 Task: Select Linkedin Software.
Action: Mouse moved to (324, 82)
Screenshot: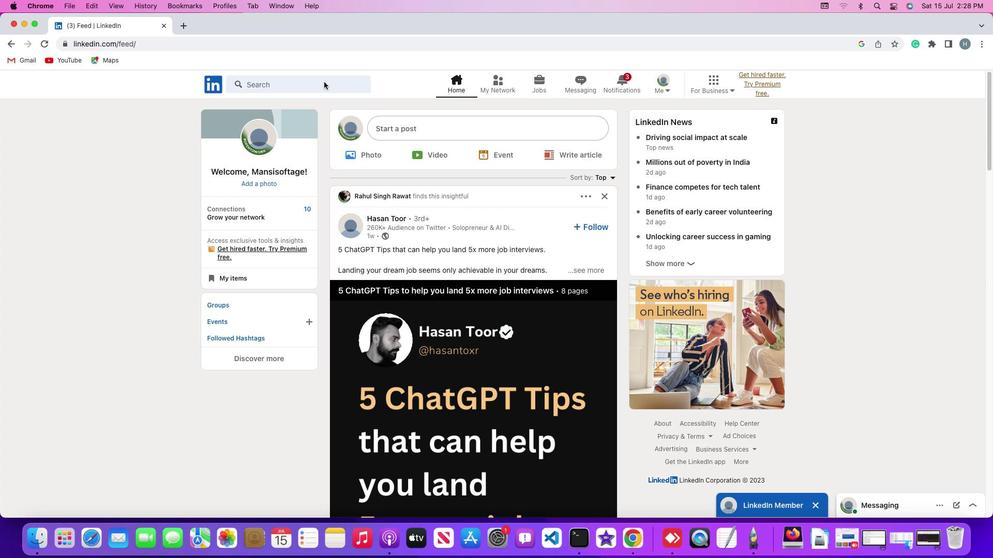
Action: Mouse pressed left at (324, 82)
Screenshot: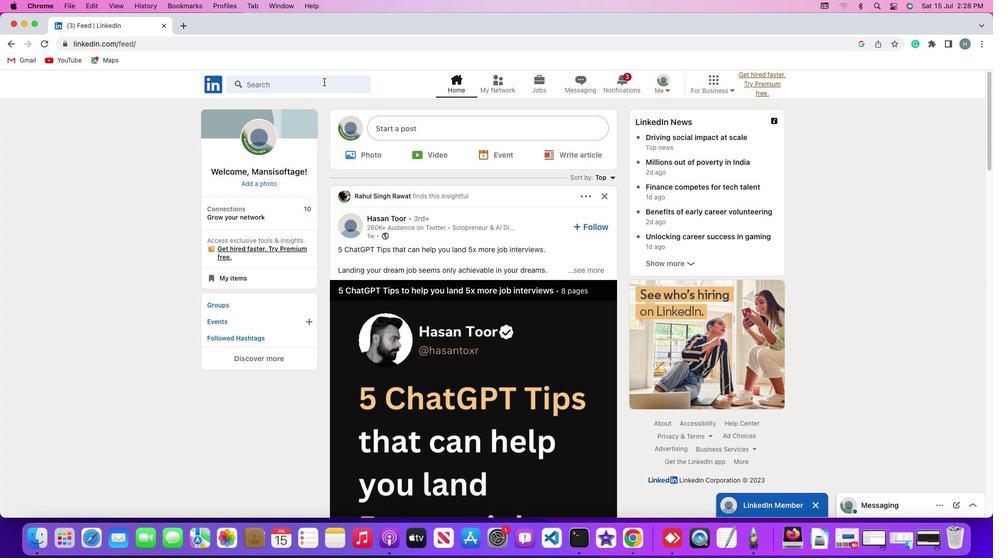 
Action: Mouse pressed left at (324, 82)
Screenshot: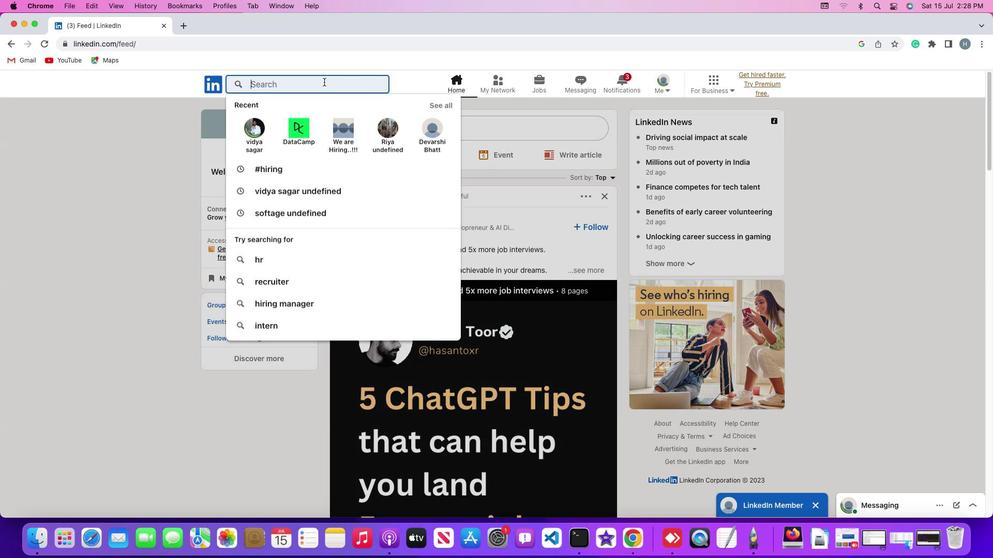 
Action: Key pressed Key.shift'#''h''i''r''i''n''g'Key.enter
Screenshot: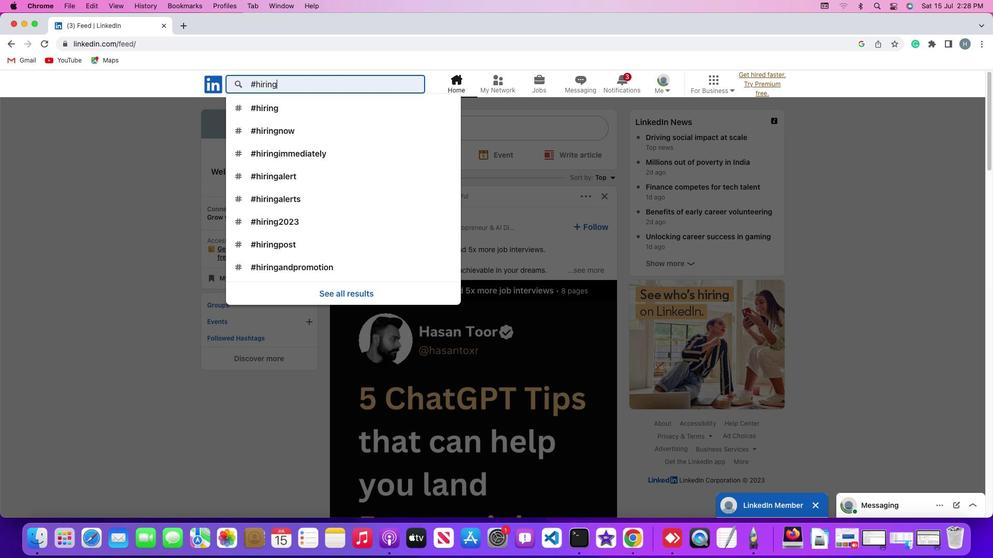 
Action: Mouse moved to (551, 109)
Screenshot: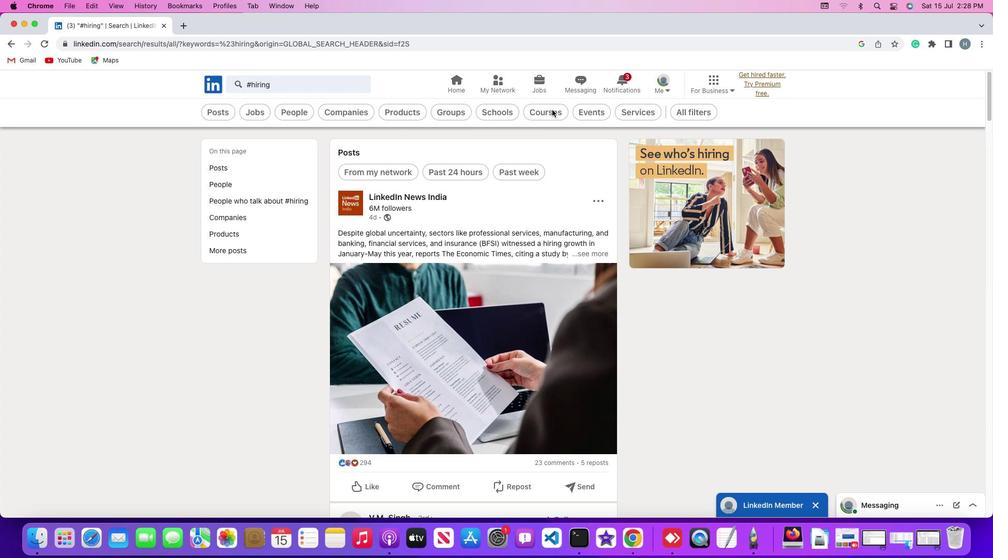 
Action: Mouse pressed left at (551, 109)
Screenshot: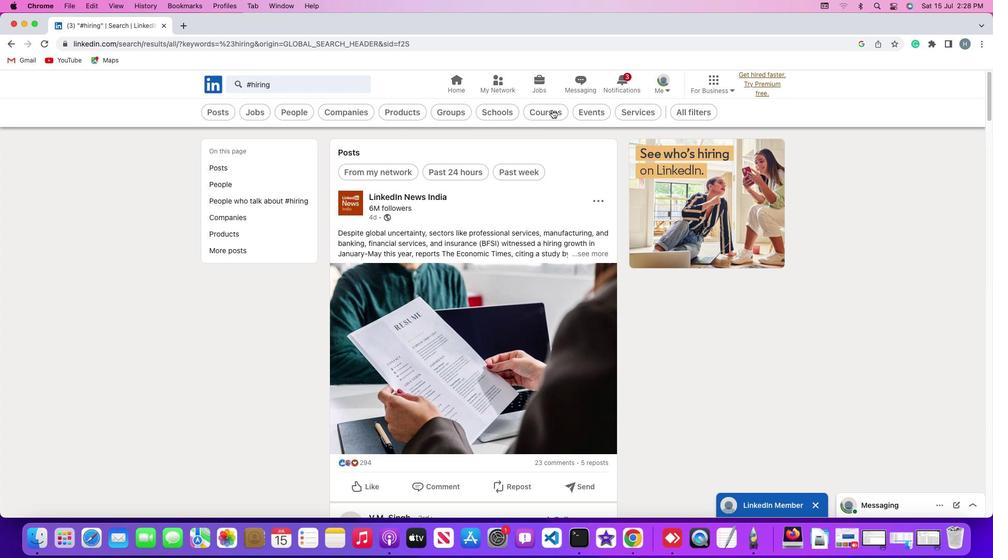 
Action: Mouse moved to (445, 110)
Screenshot: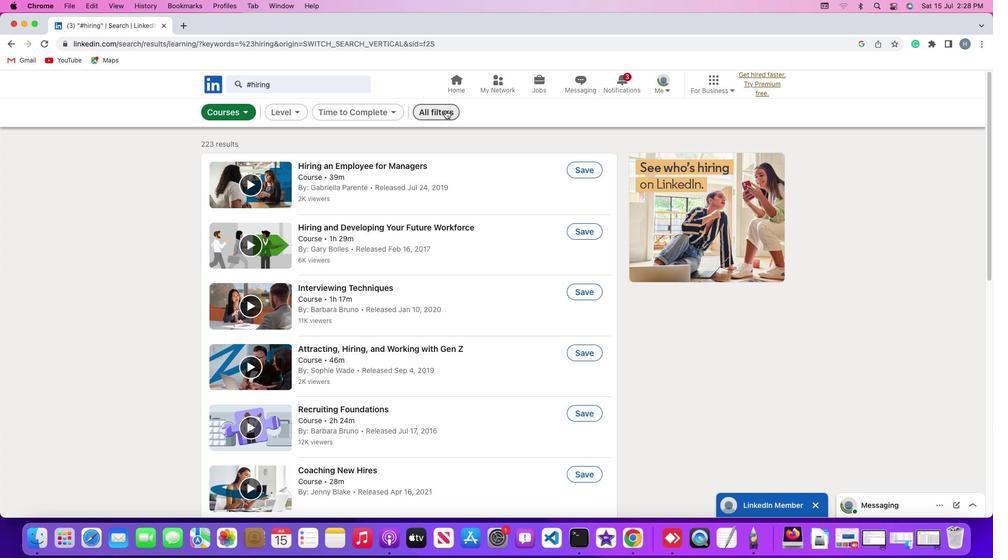 
Action: Mouse pressed left at (445, 110)
Screenshot: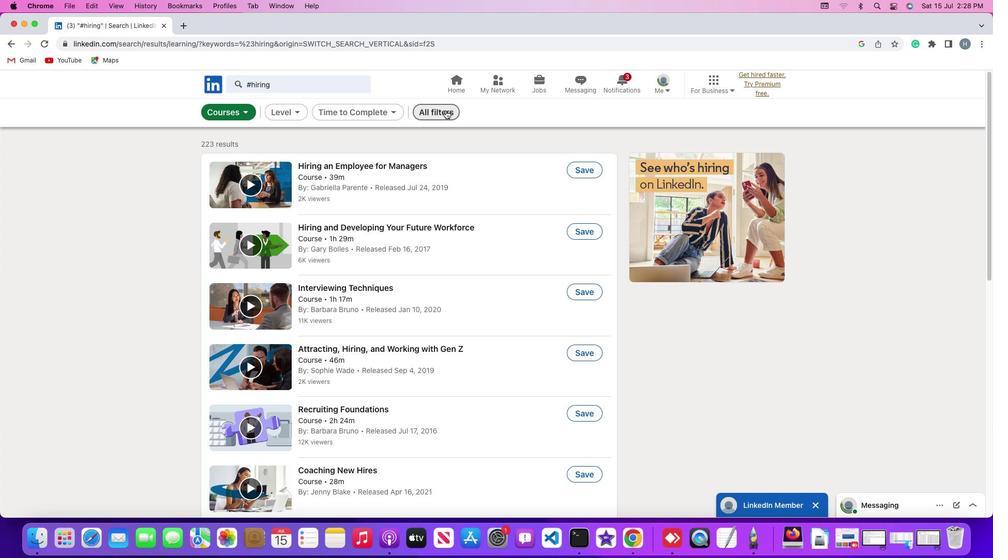 
Action: Mouse moved to (770, 332)
Screenshot: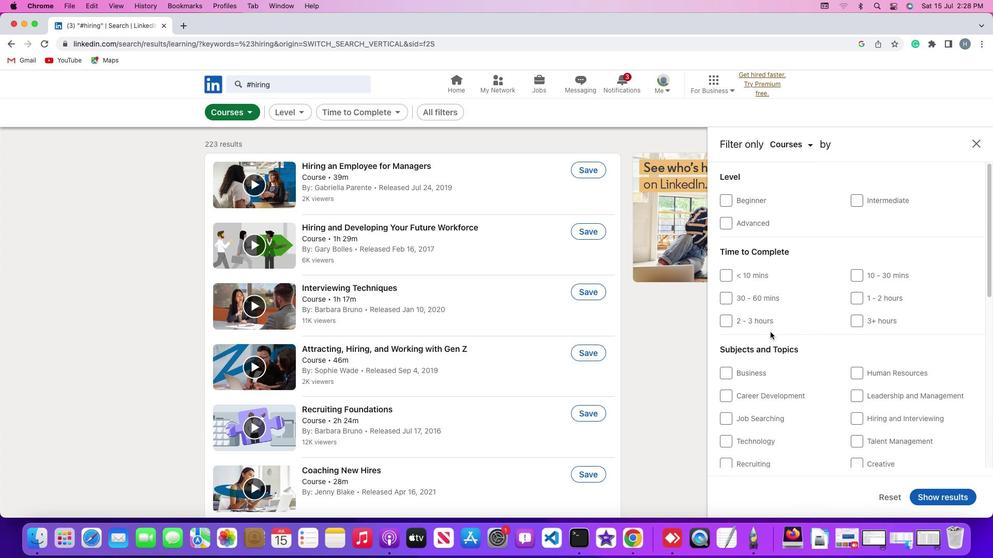 
Action: Mouse scrolled (770, 332) with delta (0, 0)
Screenshot: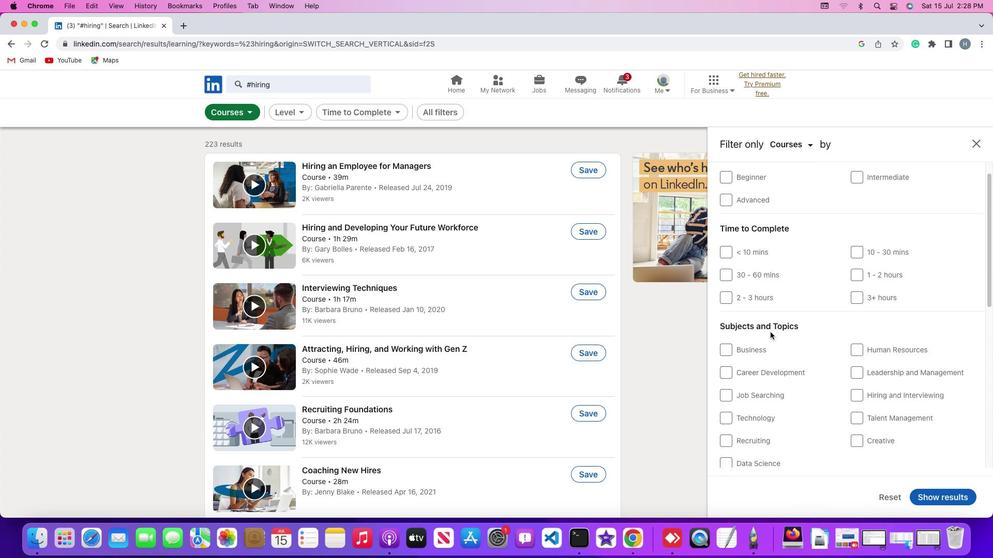 
Action: Mouse scrolled (770, 332) with delta (0, 0)
Screenshot: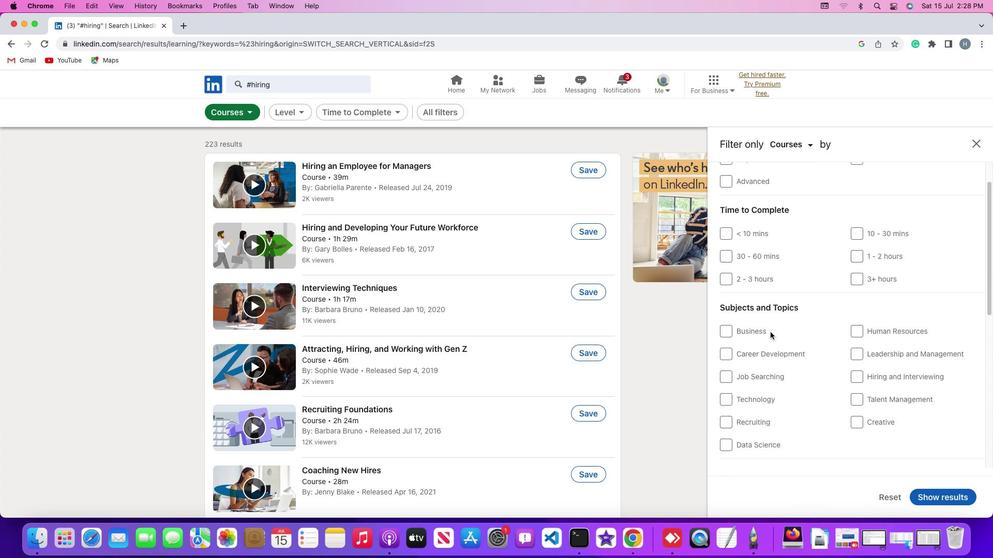 
Action: Mouse scrolled (770, 332) with delta (0, -1)
Screenshot: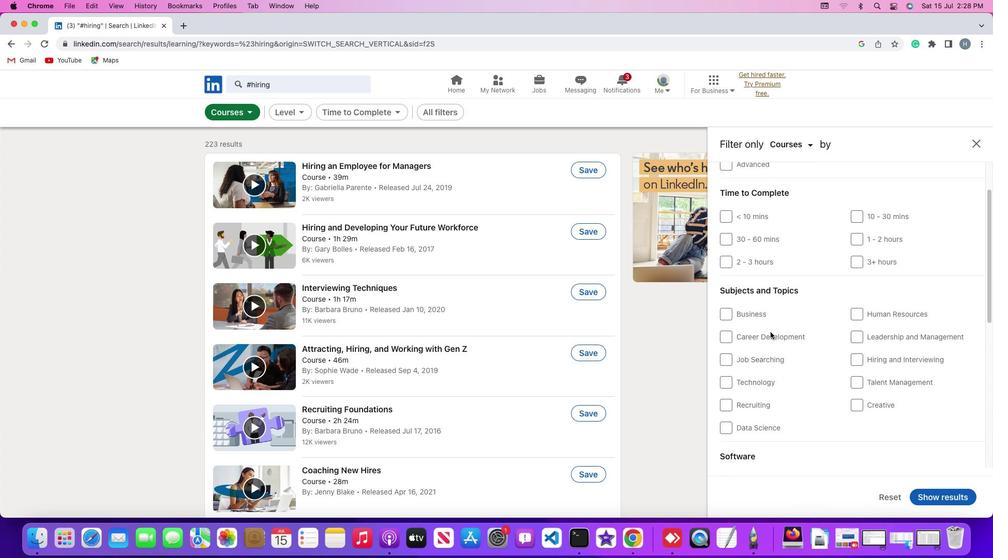 
Action: Mouse scrolled (770, 332) with delta (0, 0)
Screenshot: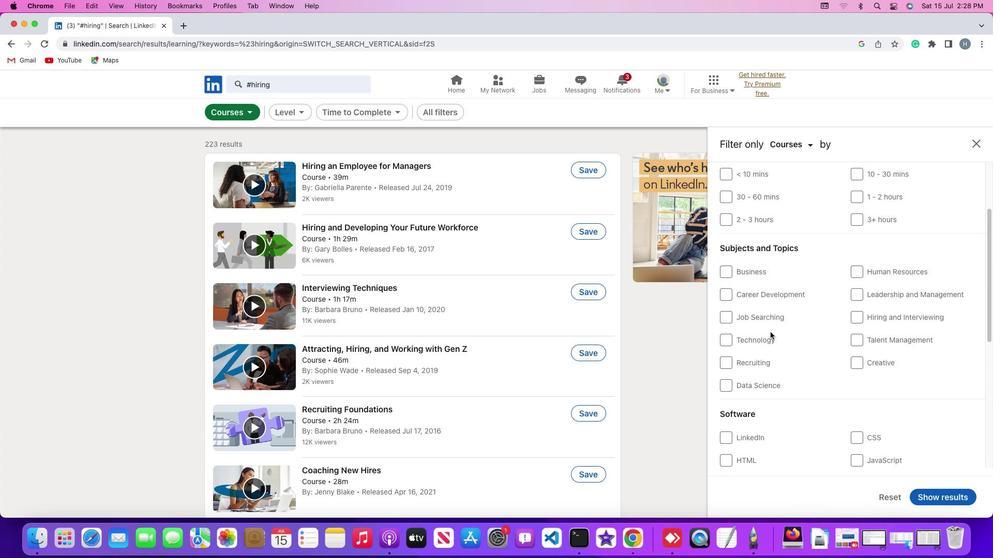 
Action: Mouse scrolled (770, 332) with delta (0, 0)
Screenshot: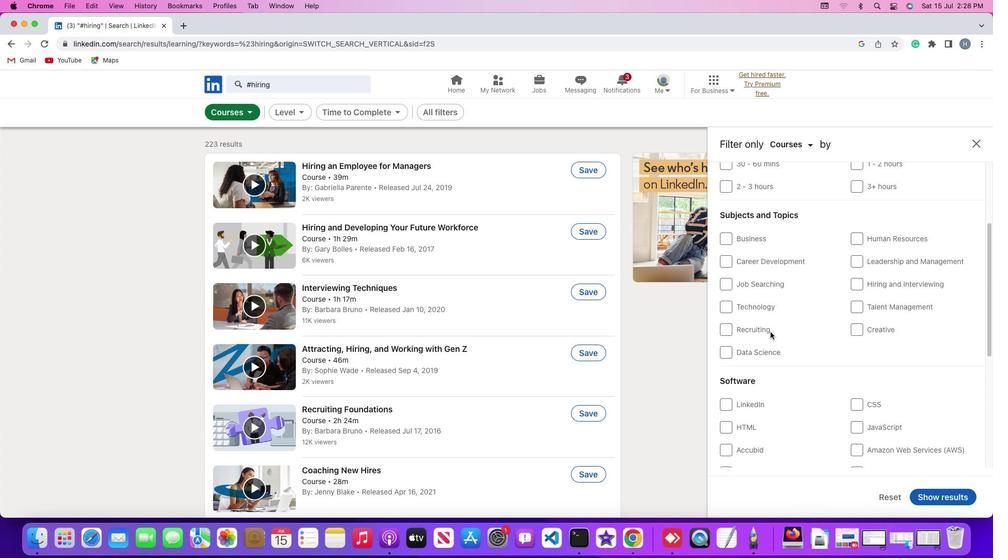 
Action: Mouse scrolled (770, 332) with delta (0, -1)
Screenshot: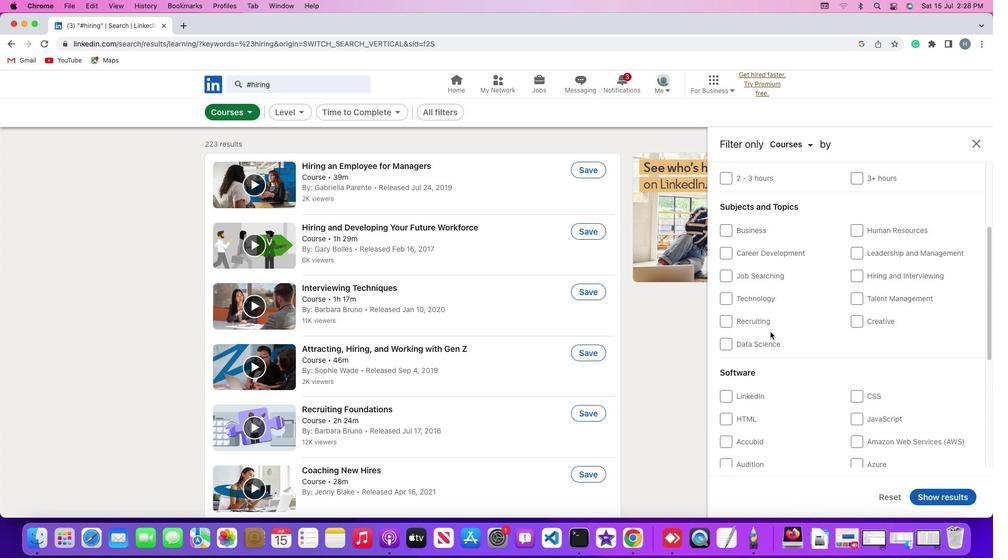 
Action: Mouse scrolled (770, 332) with delta (0, 0)
Screenshot: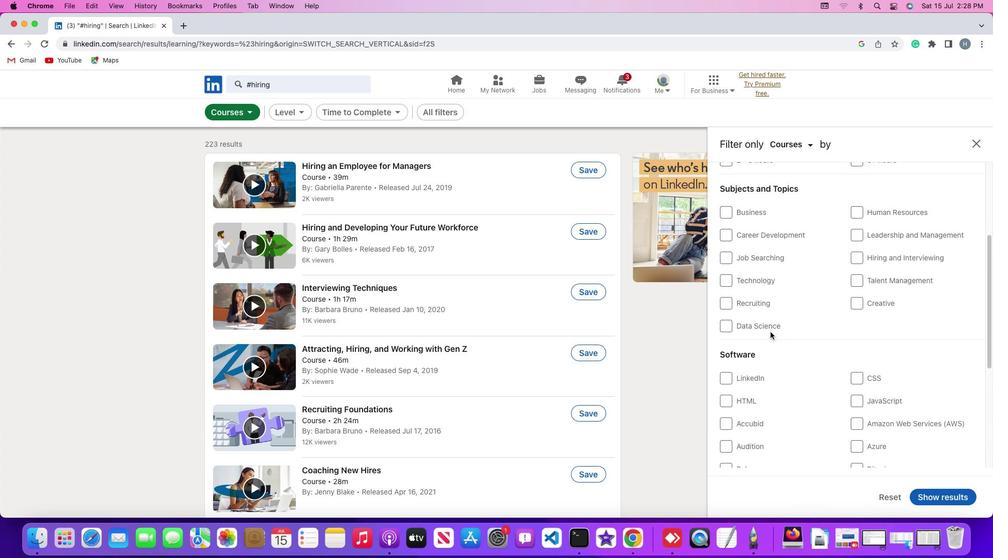 
Action: Mouse scrolled (770, 332) with delta (0, 0)
Screenshot: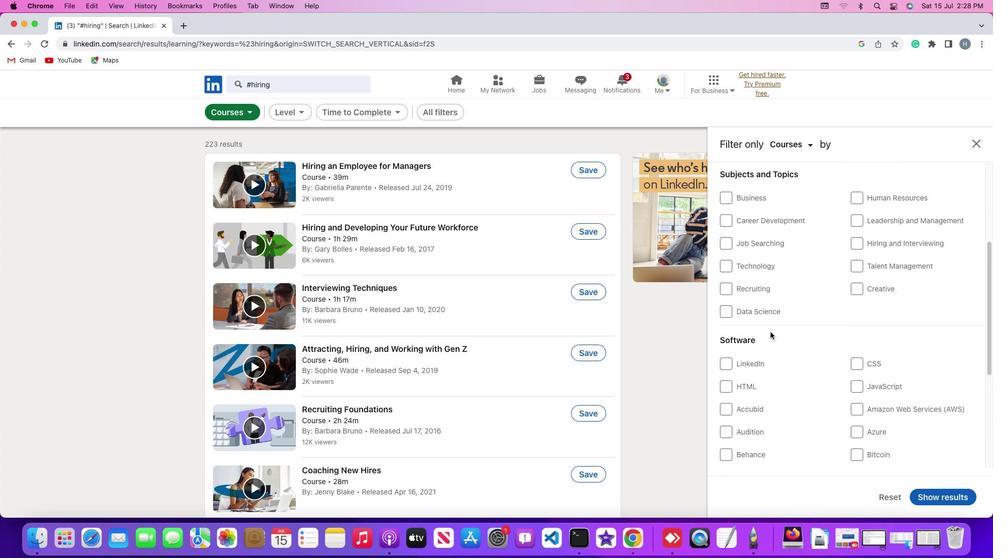 
Action: Mouse scrolled (770, 332) with delta (0, 0)
Screenshot: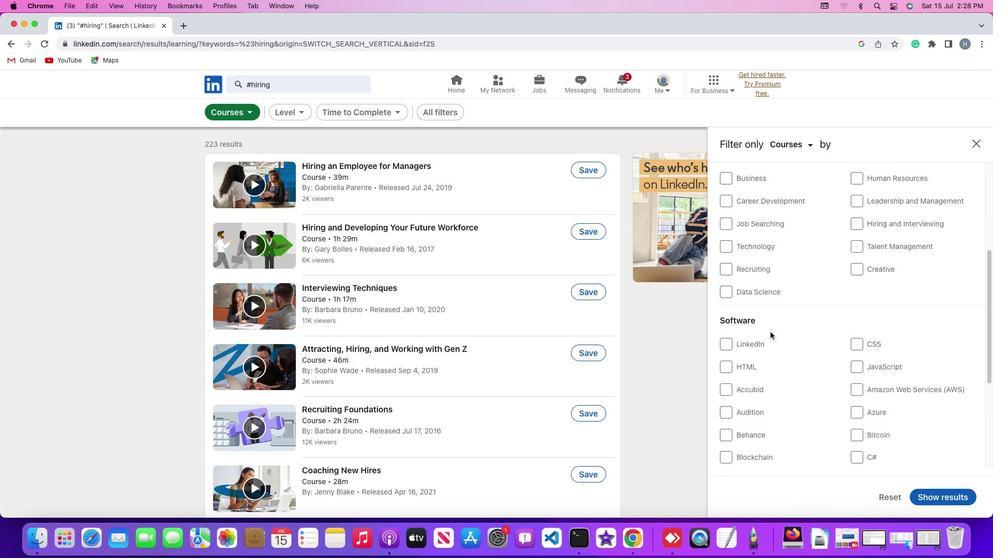
Action: Mouse moved to (726, 335)
Screenshot: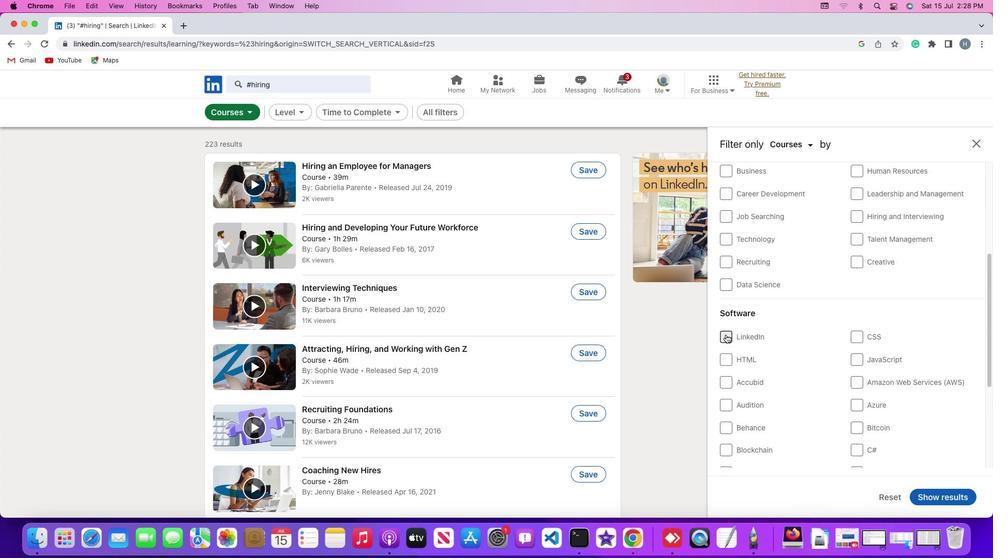 
Action: Mouse pressed left at (726, 335)
Screenshot: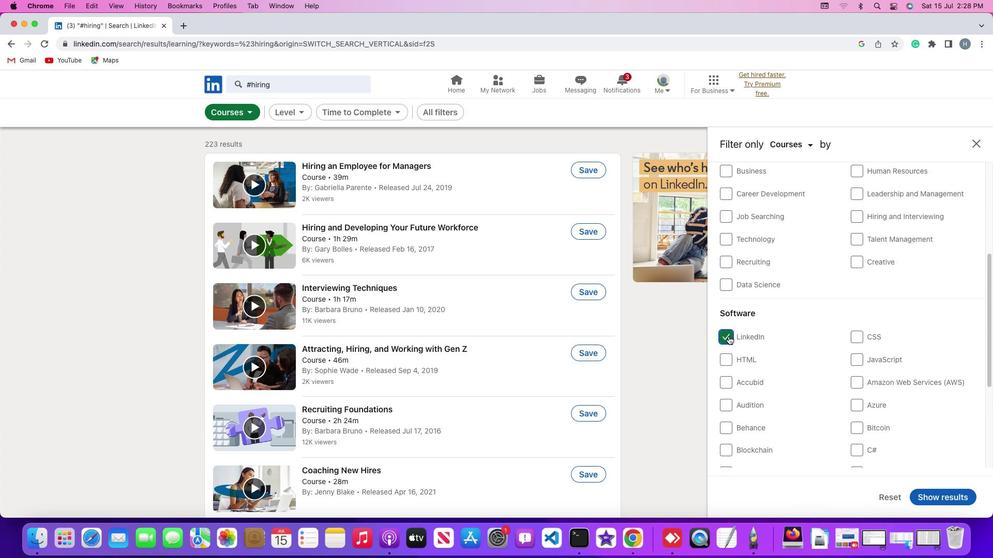 
Action: Mouse moved to (937, 496)
Screenshot: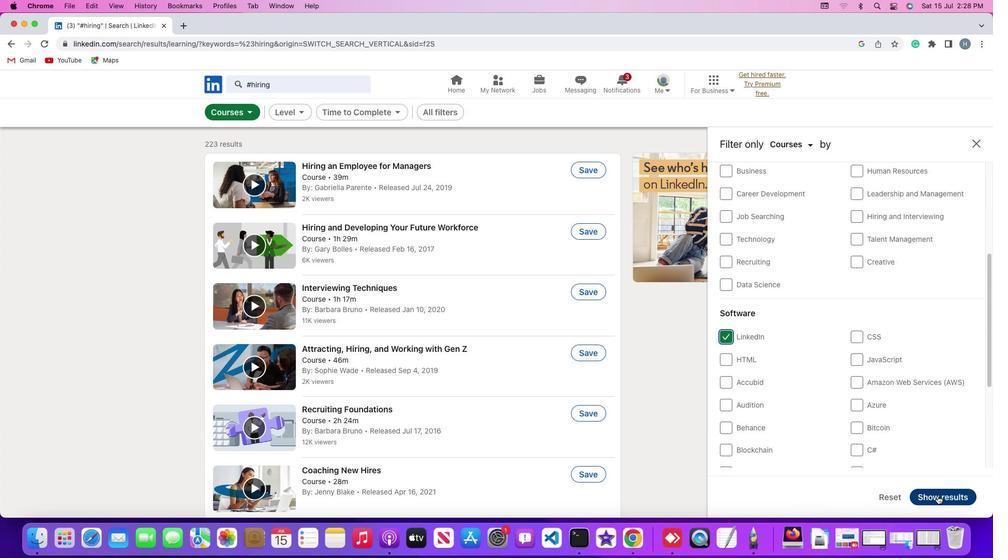 
Action: Mouse pressed left at (937, 496)
Screenshot: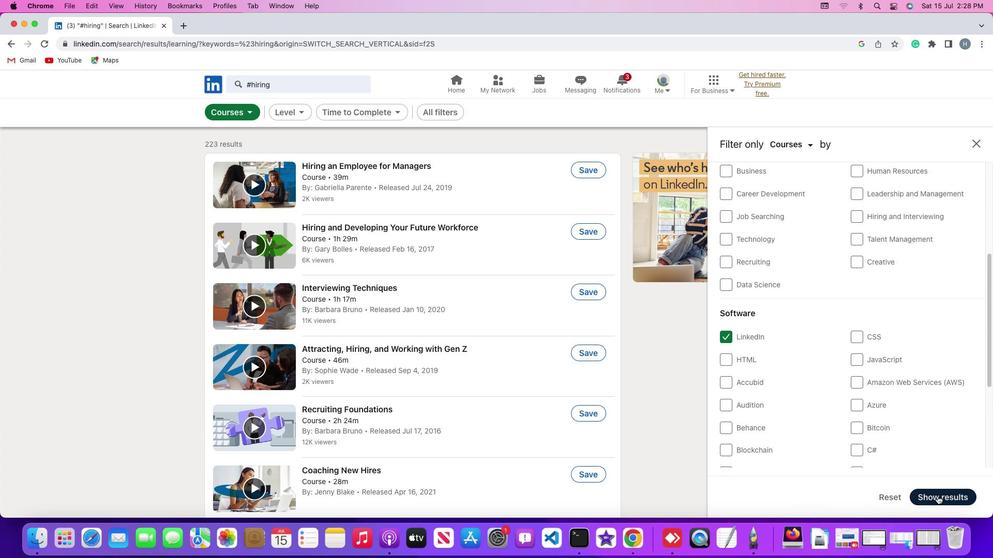 
Action: Mouse moved to (840, 383)
Screenshot: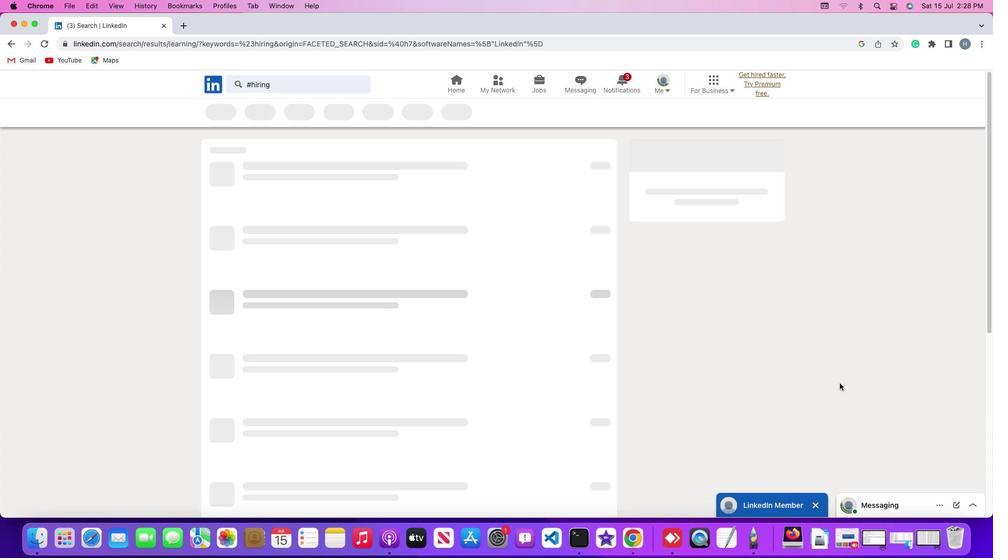 
